Task: Move the task Improve the appâ€™s performance during heavy load periods to the section To-Do in the project VikingTech and sort the tasks in the project by Assignee in Ascending order.
Action: Mouse moved to (69, 374)
Screenshot: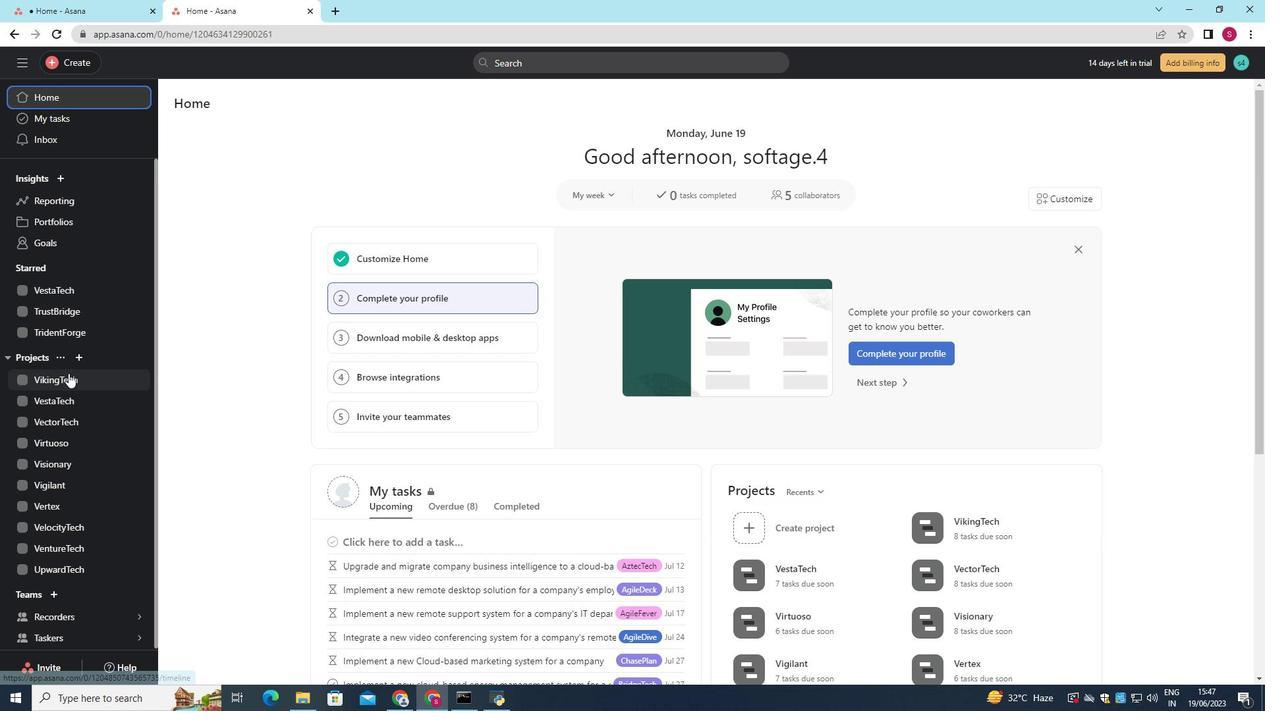 
Action: Mouse pressed left at (69, 374)
Screenshot: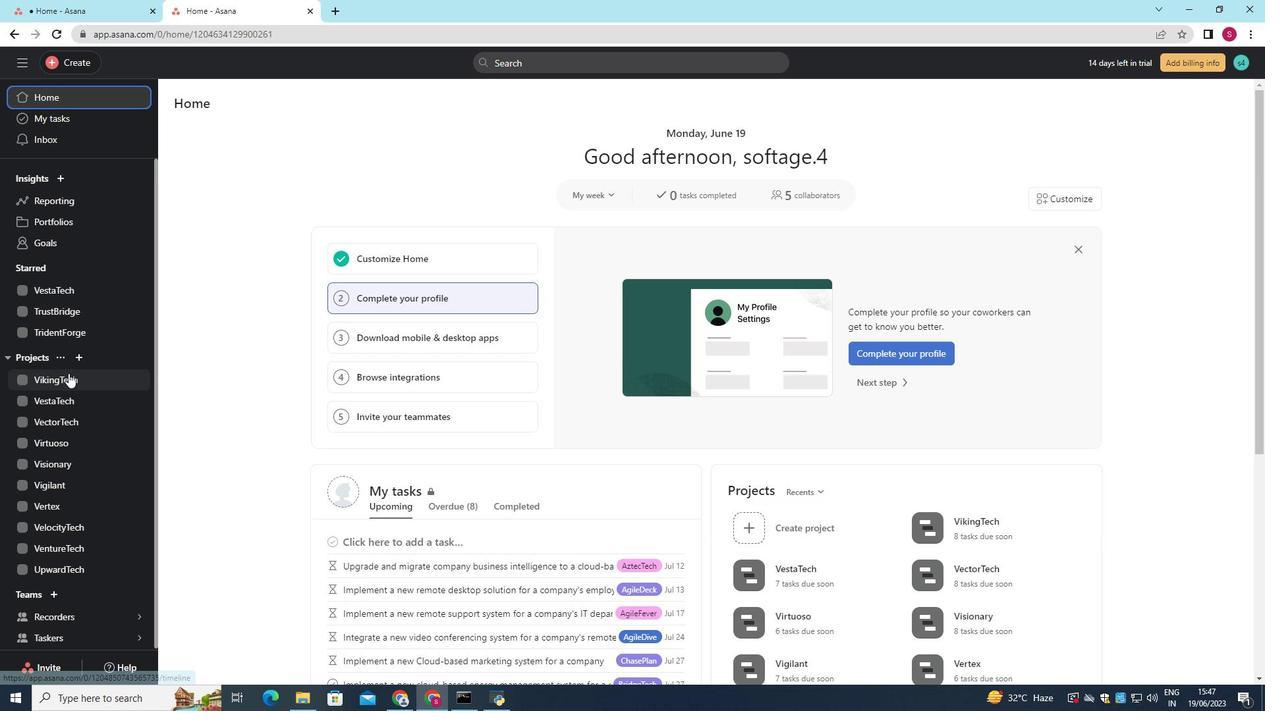 
Action: Mouse moved to (234, 127)
Screenshot: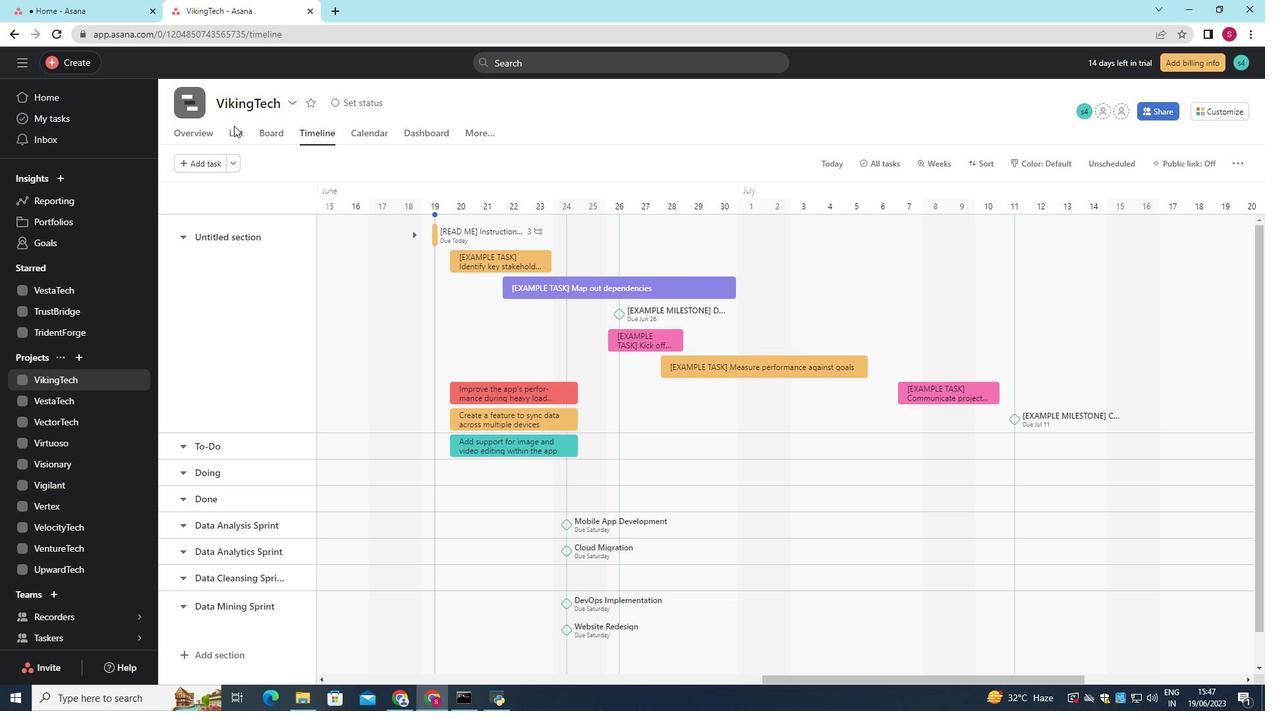 
Action: Mouse pressed left at (234, 127)
Screenshot: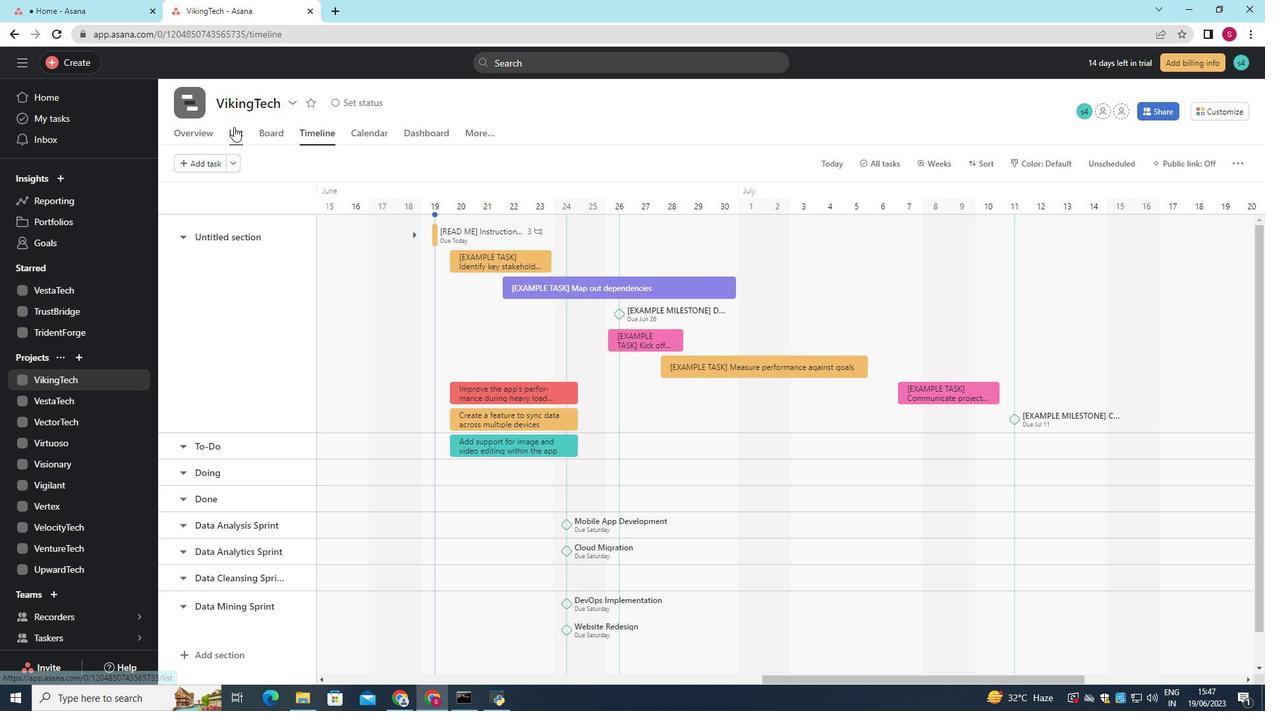 
Action: Mouse moved to (544, 277)
Screenshot: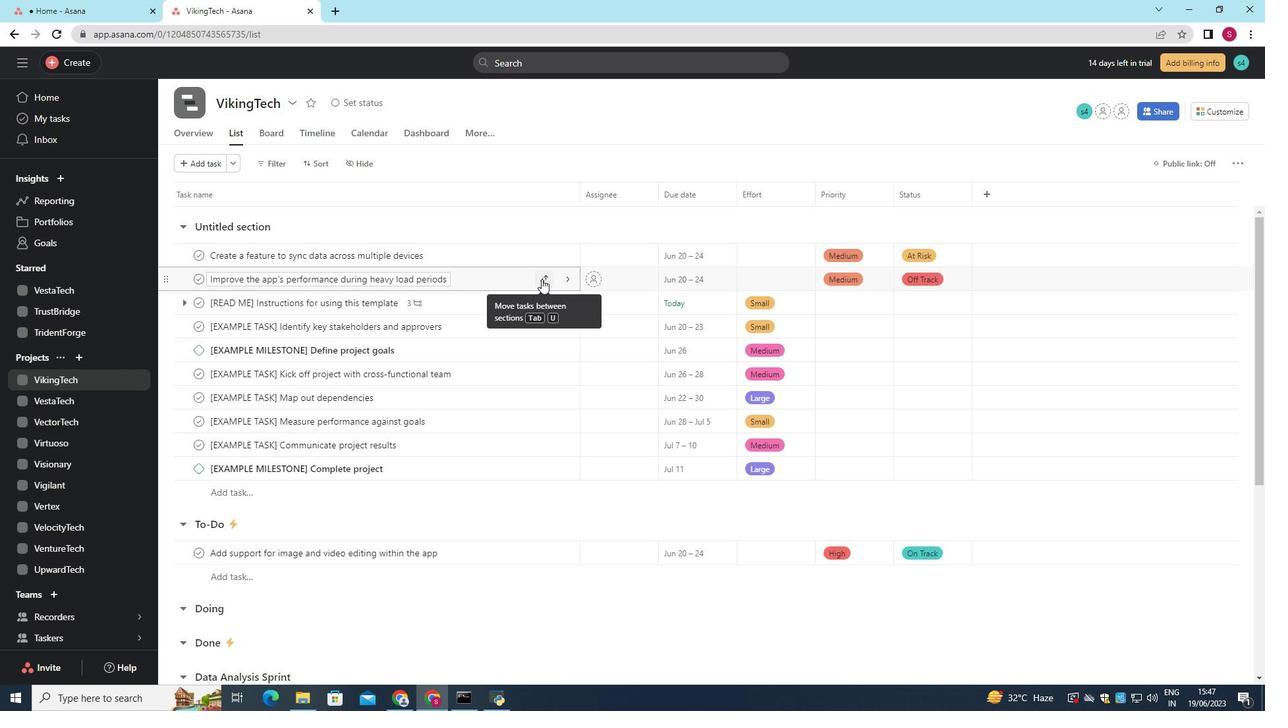 
Action: Mouse pressed left at (544, 277)
Screenshot: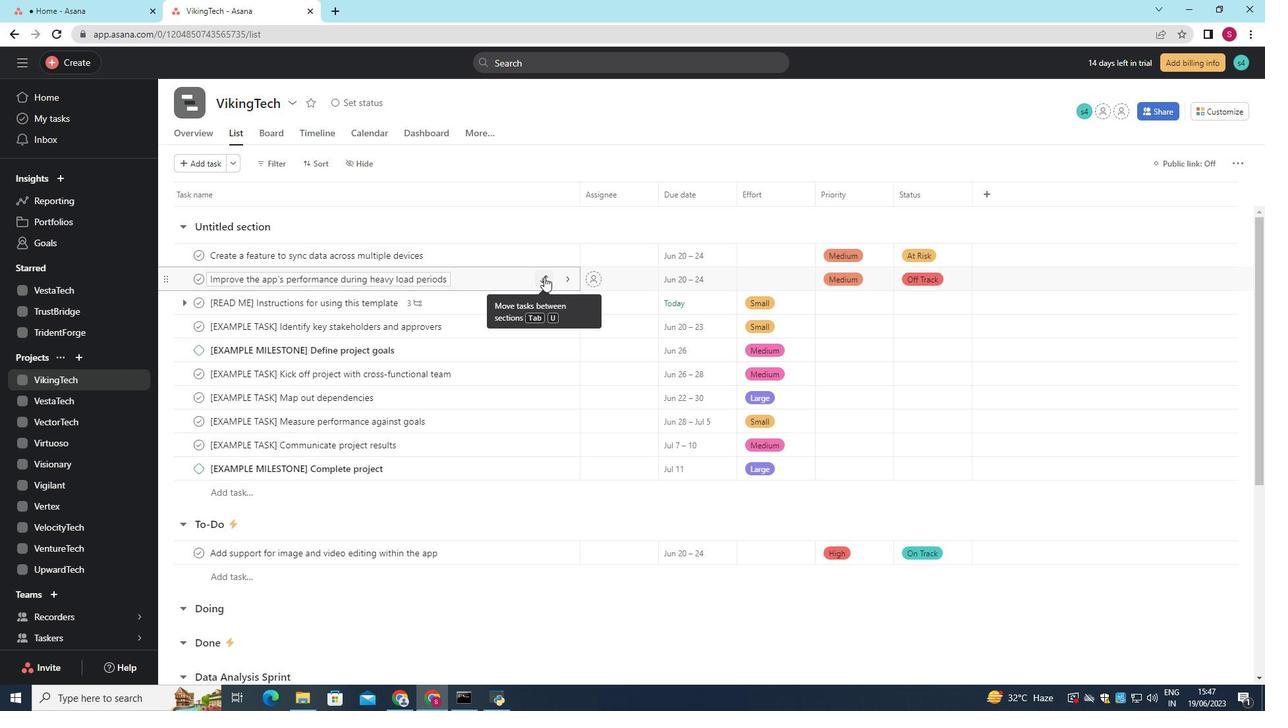 
Action: Mouse moved to (504, 345)
Screenshot: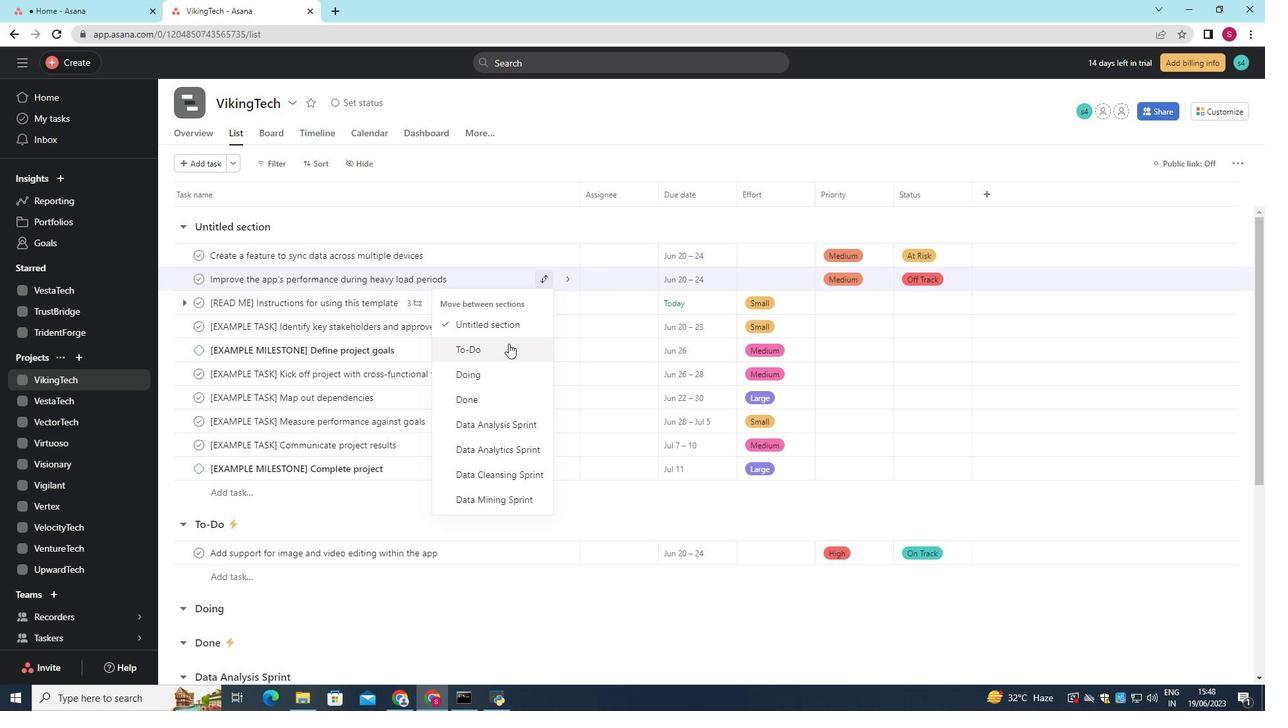 
Action: Mouse pressed left at (504, 345)
Screenshot: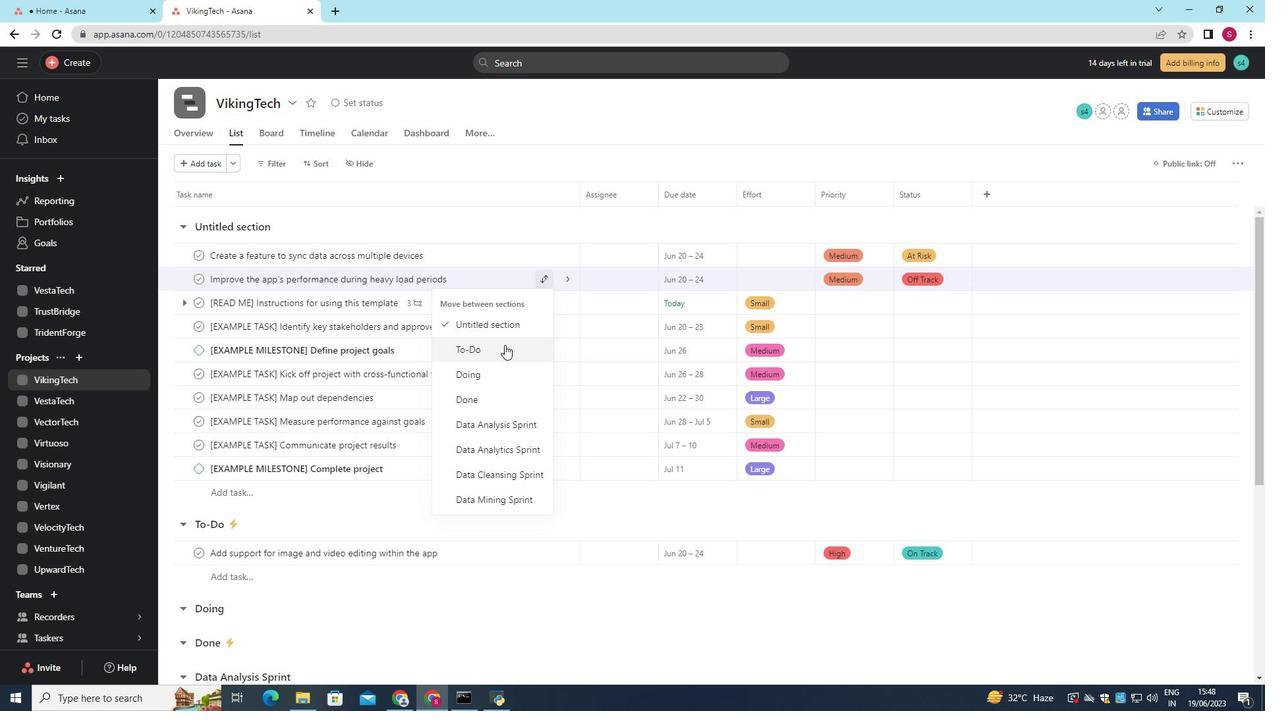 
Action: Mouse moved to (472, 327)
Screenshot: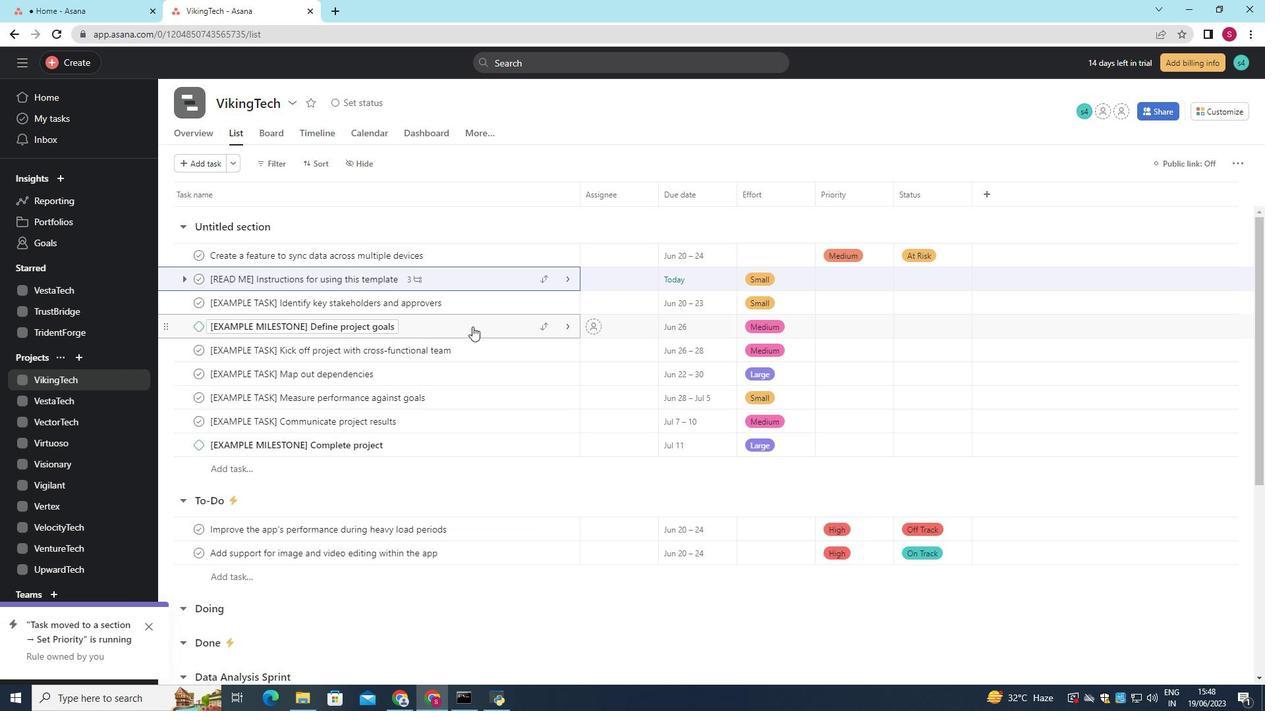 
Action: Mouse scrolled (472, 326) with delta (0, 0)
Screenshot: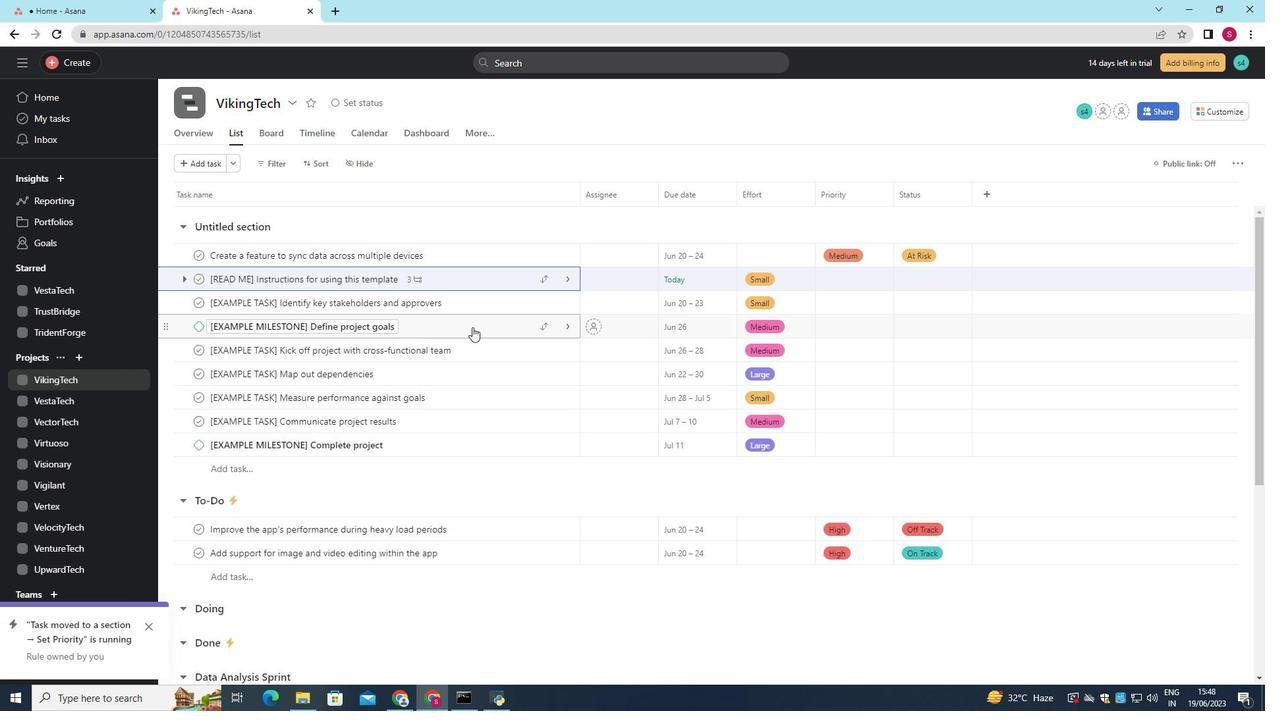 
Action: Mouse scrolled (472, 326) with delta (0, 0)
Screenshot: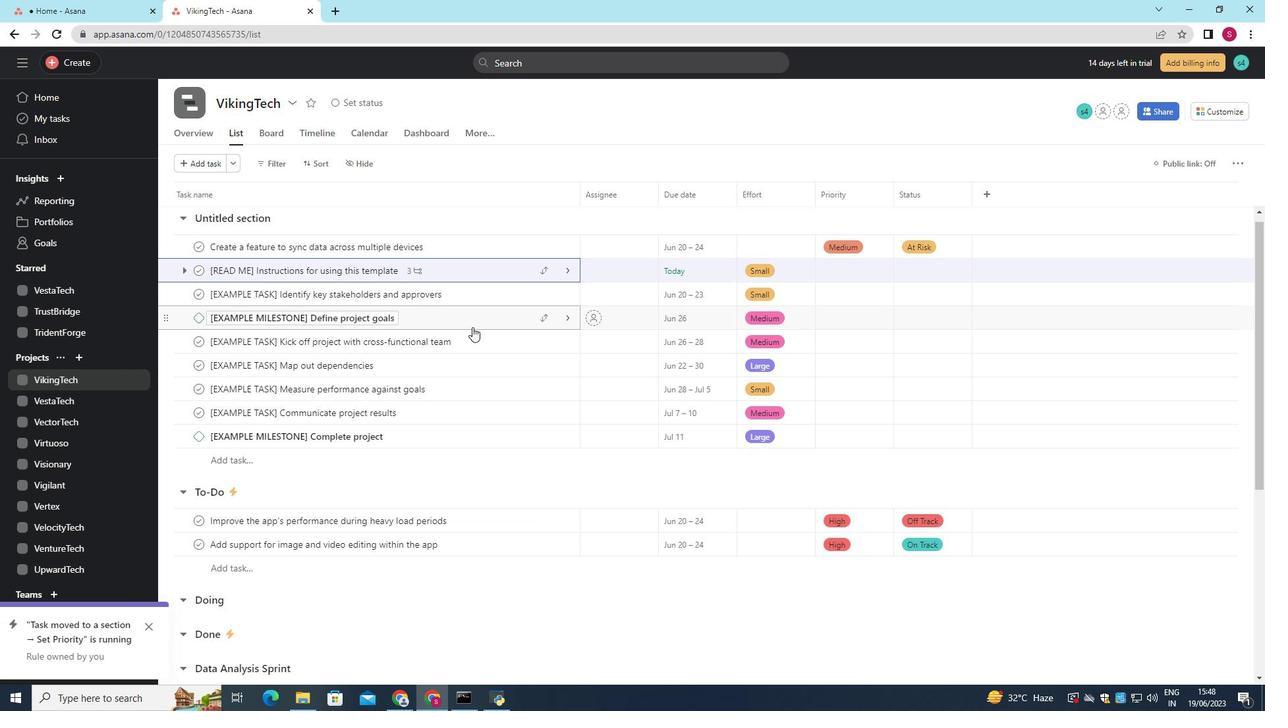 
Action: Mouse scrolled (472, 326) with delta (0, 0)
Screenshot: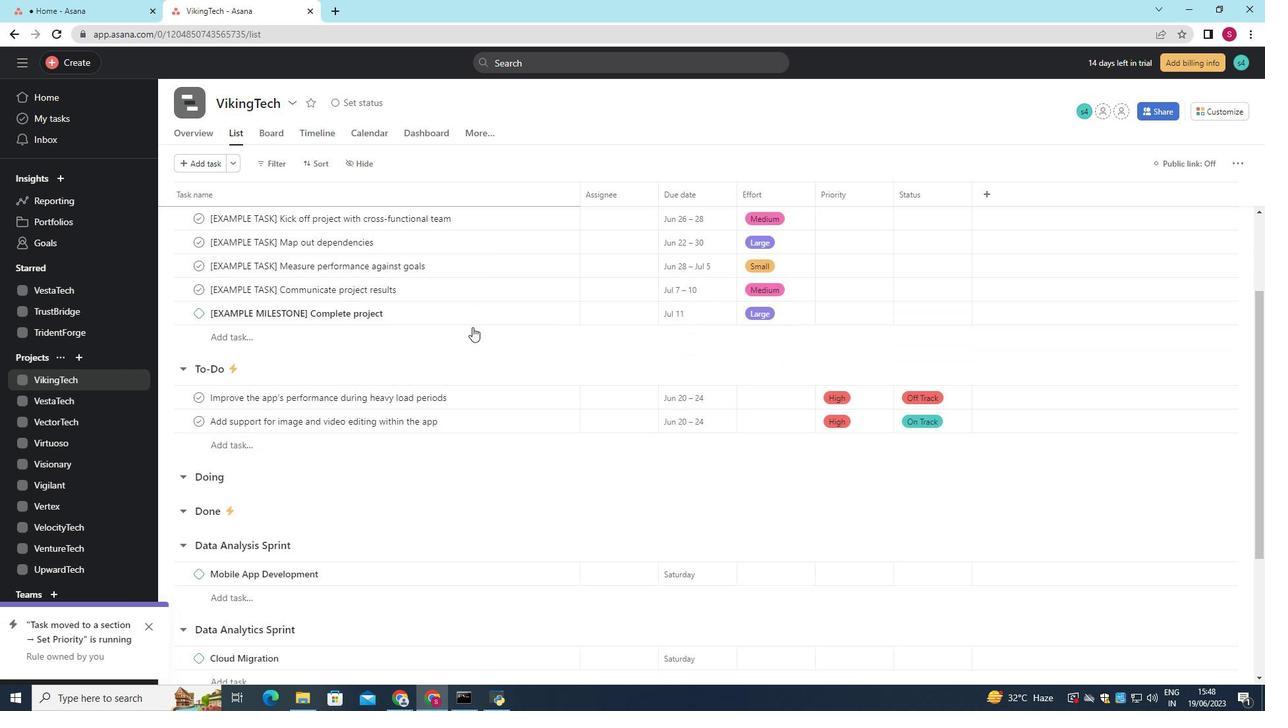 
Action: Mouse moved to (491, 326)
Screenshot: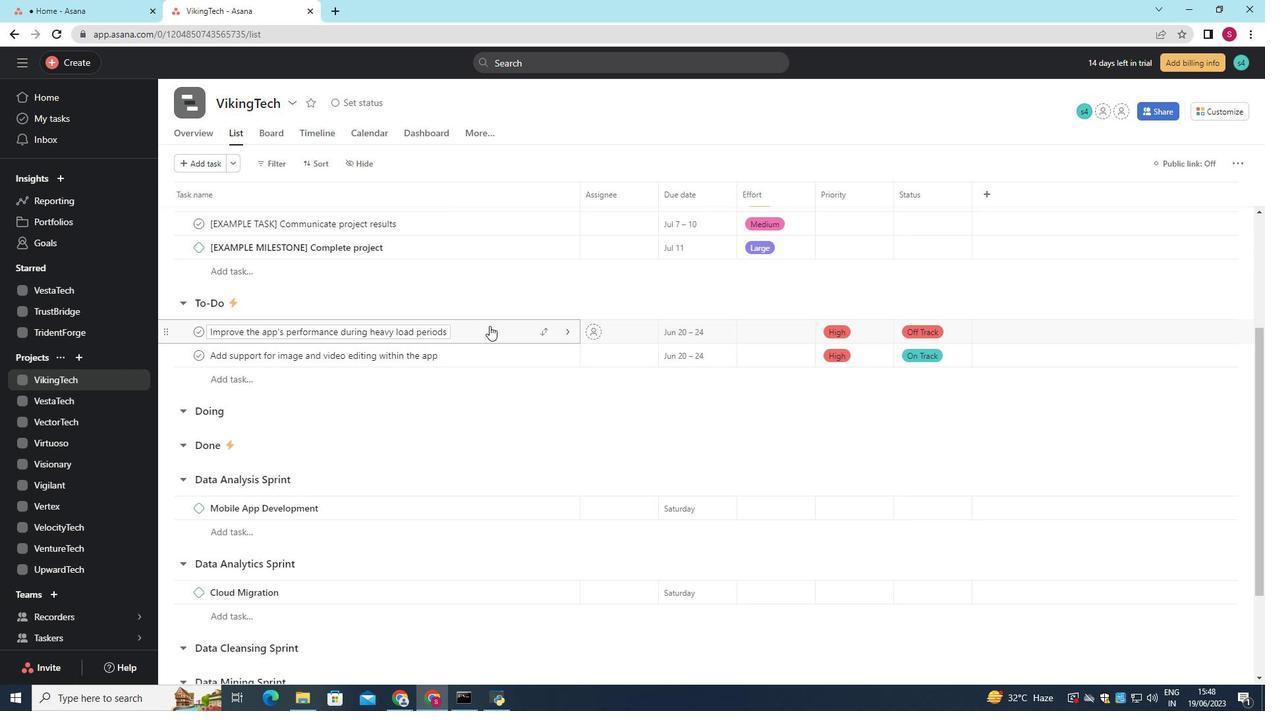 
Action: Mouse pressed left at (491, 326)
Screenshot: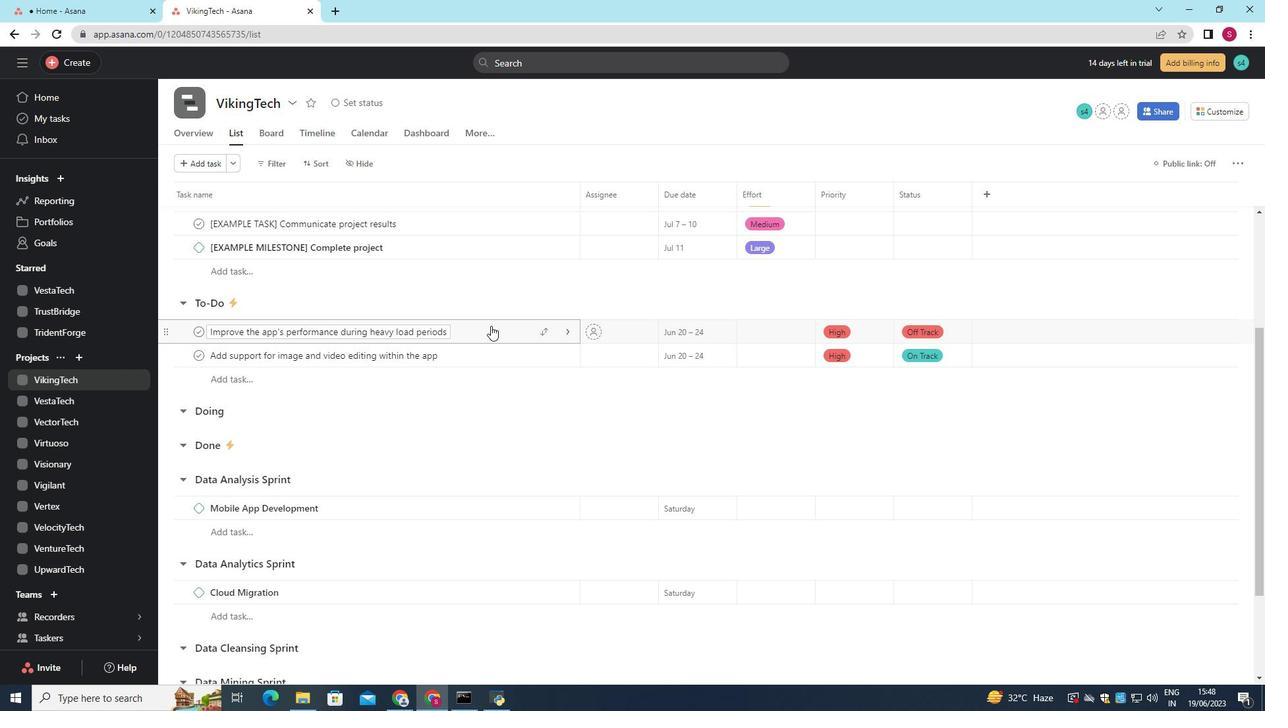 
Action: Mouse moved to (319, 166)
Screenshot: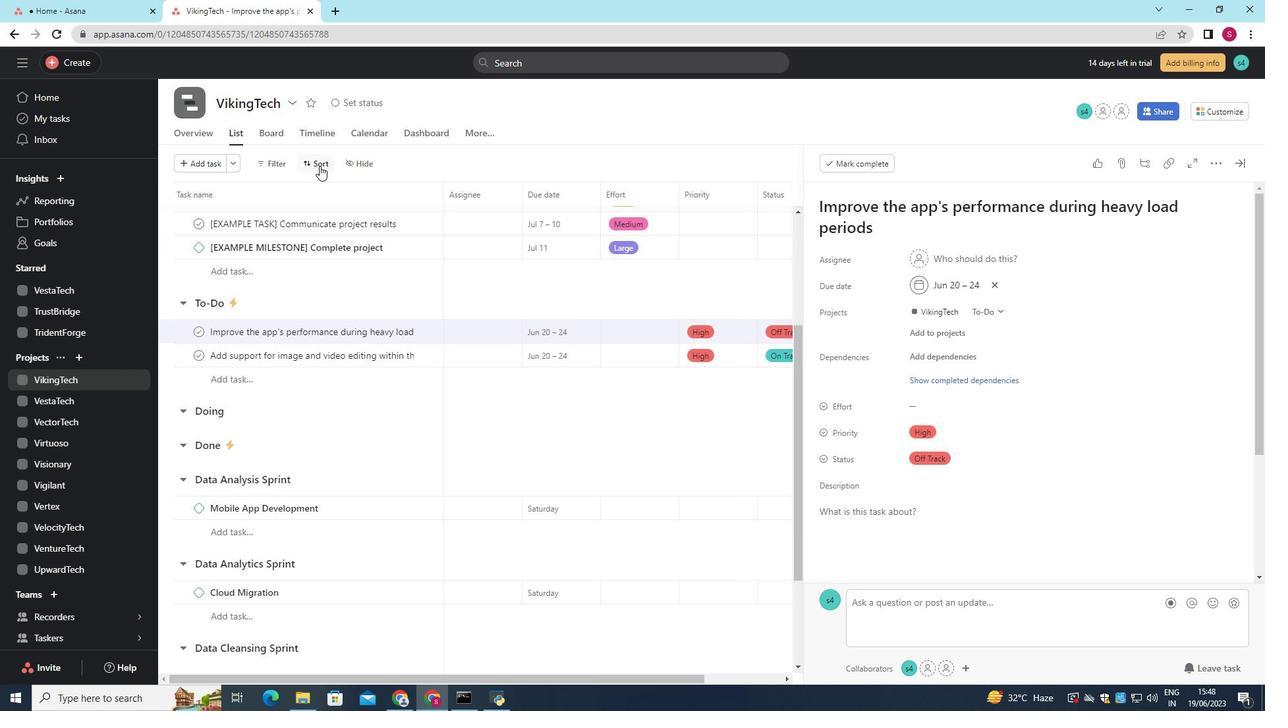 
Action: Mouse pressed left at (319, 166)
Screenshot: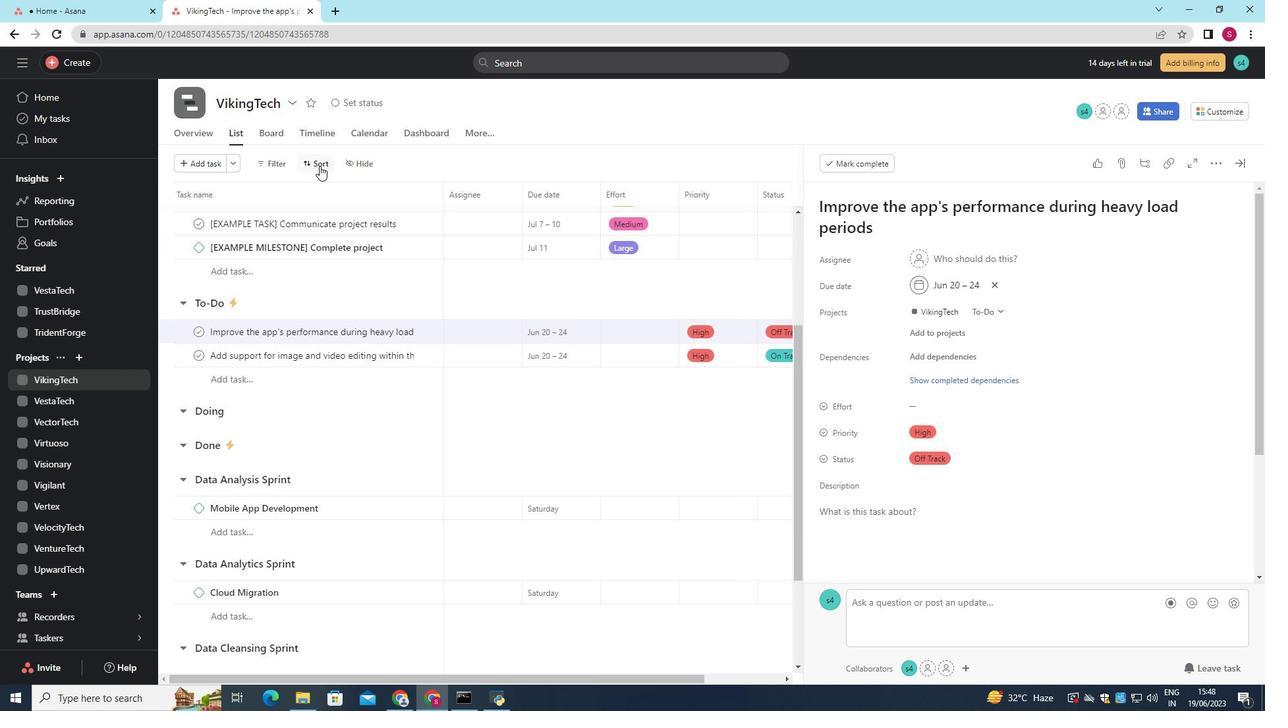 
Action: Mouse moved to (346, 268)
Screenshot: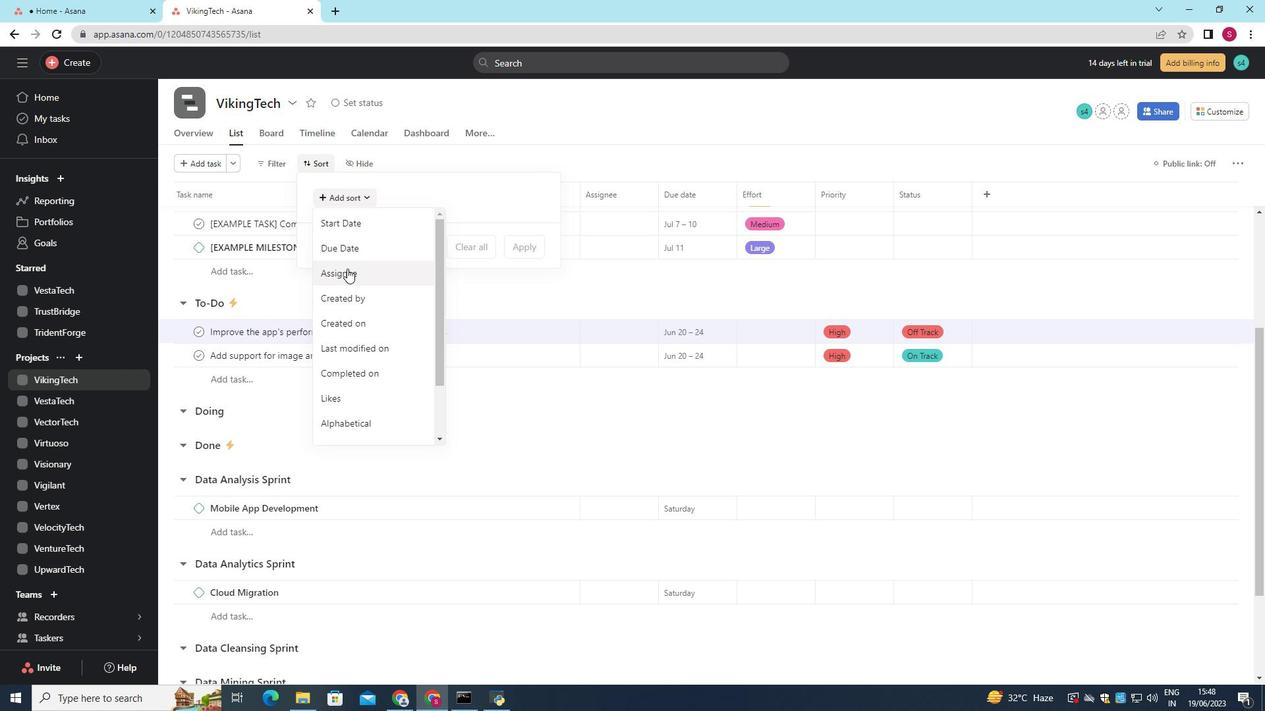 
Action: Mouse pressed left at (346, 268)
Screenshot: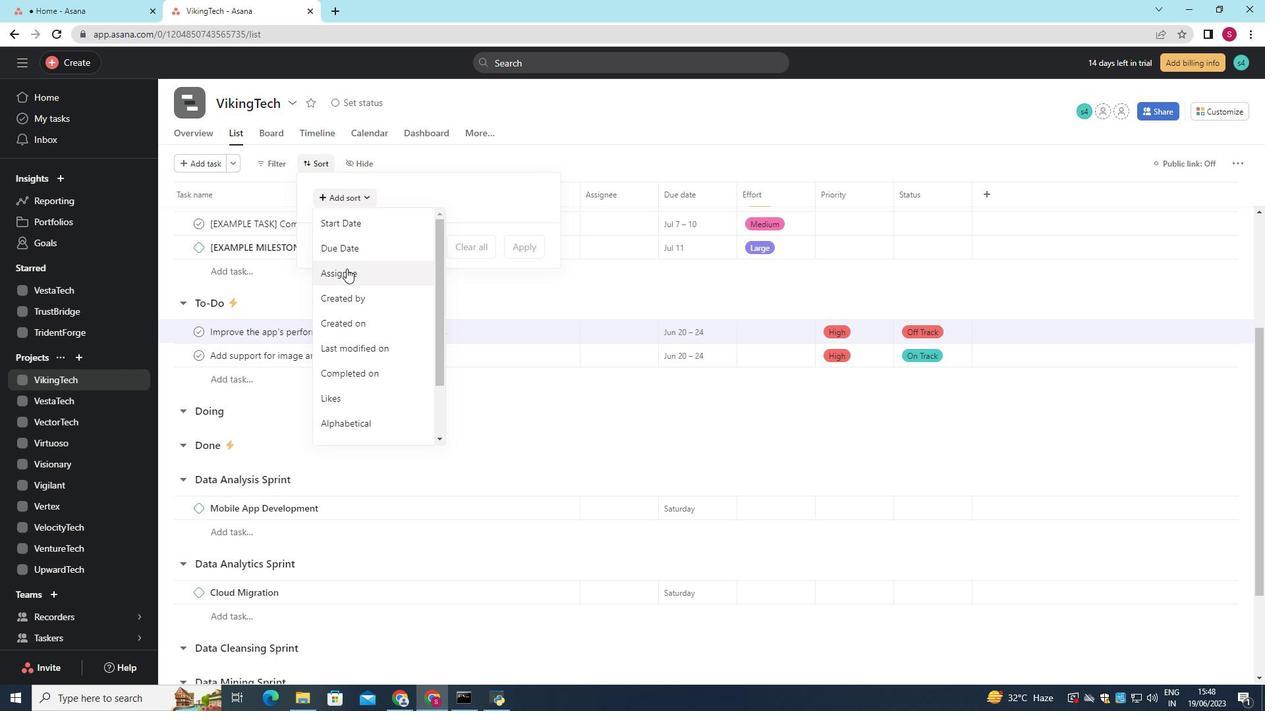 
Action: Mouse moved to (408, 220)
Screenshot: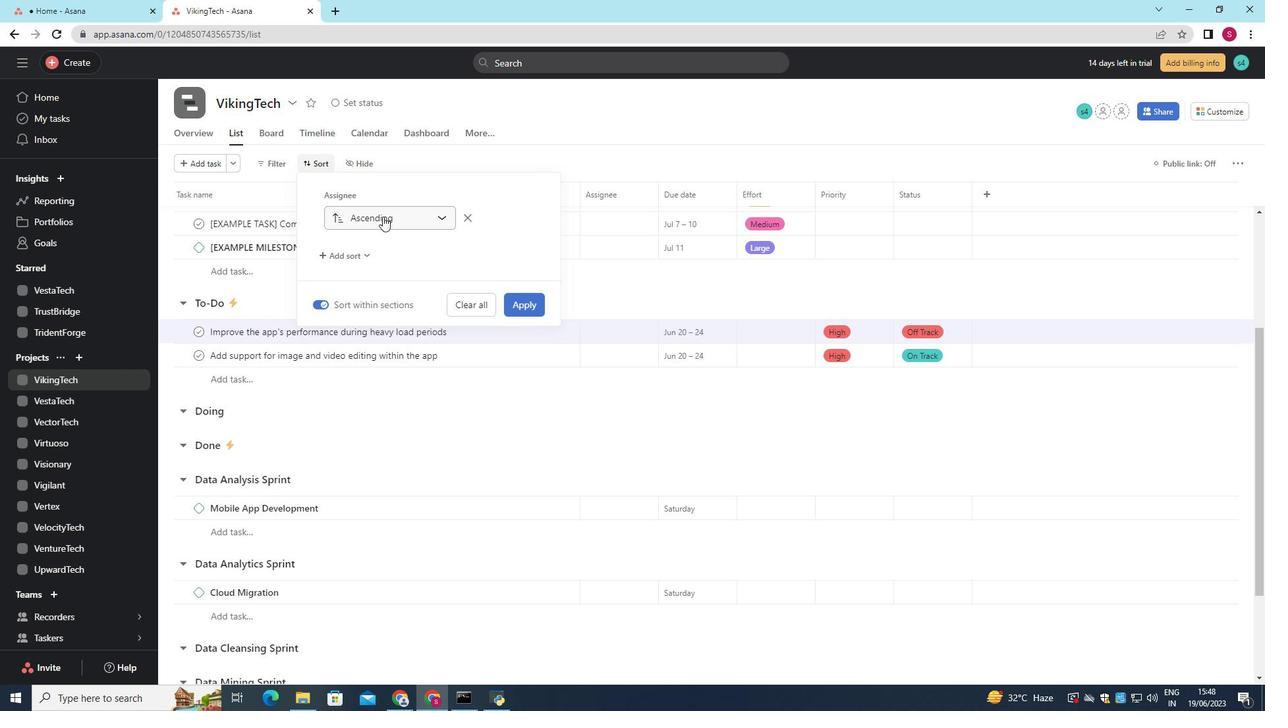 
Action: Mouse pressed left at (408, 220)
Screenshot: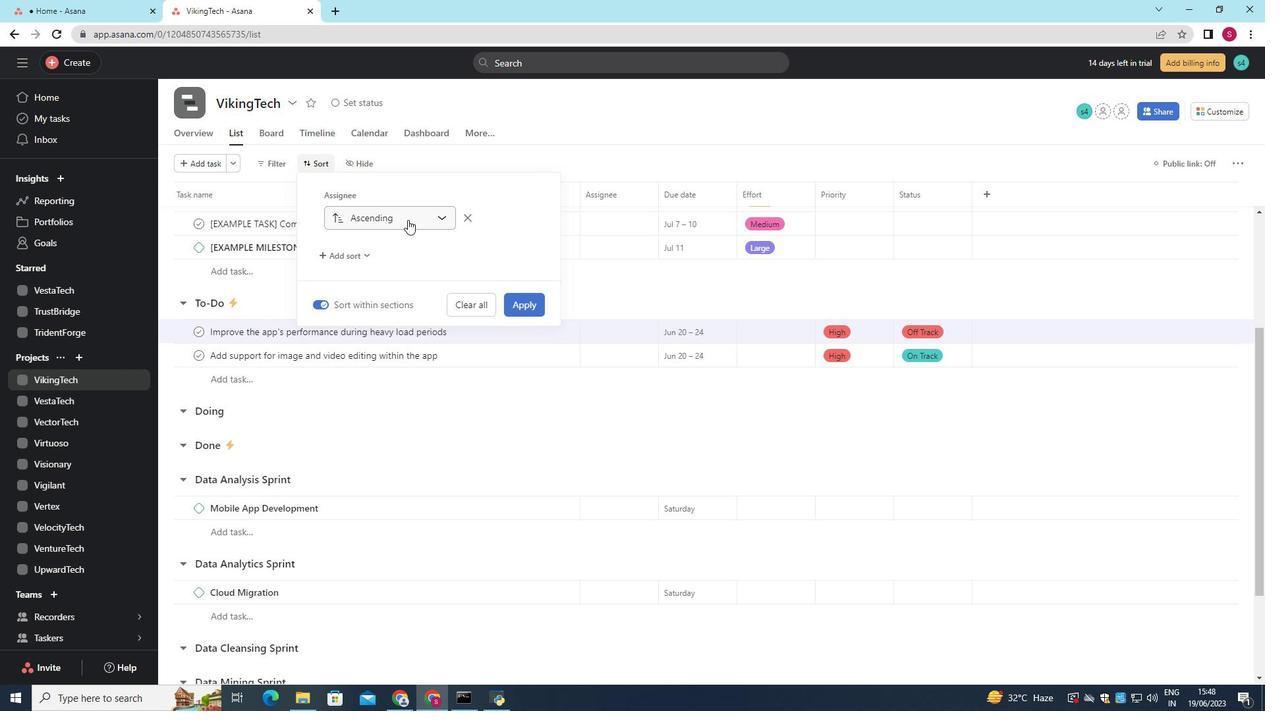 
Action: Mouse moved to (402, 239)
Screenshot: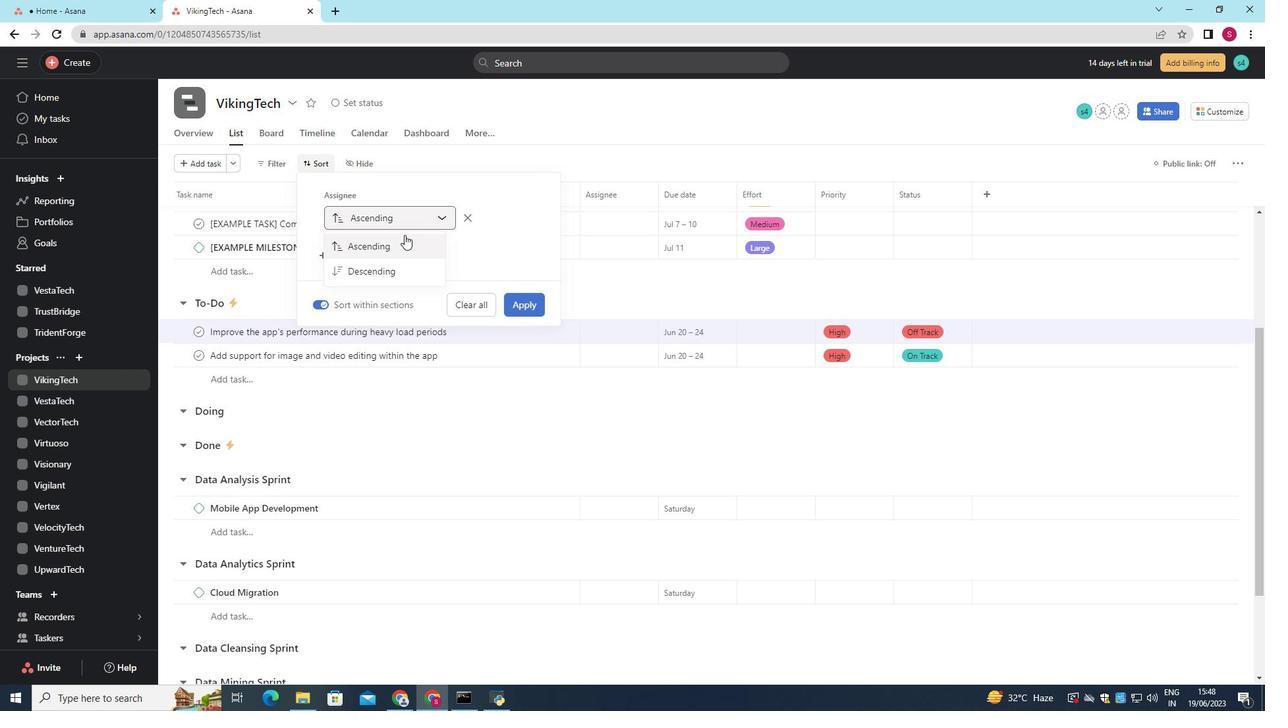 
Action: Mouse pressed left at (402, 239)
Screenshot: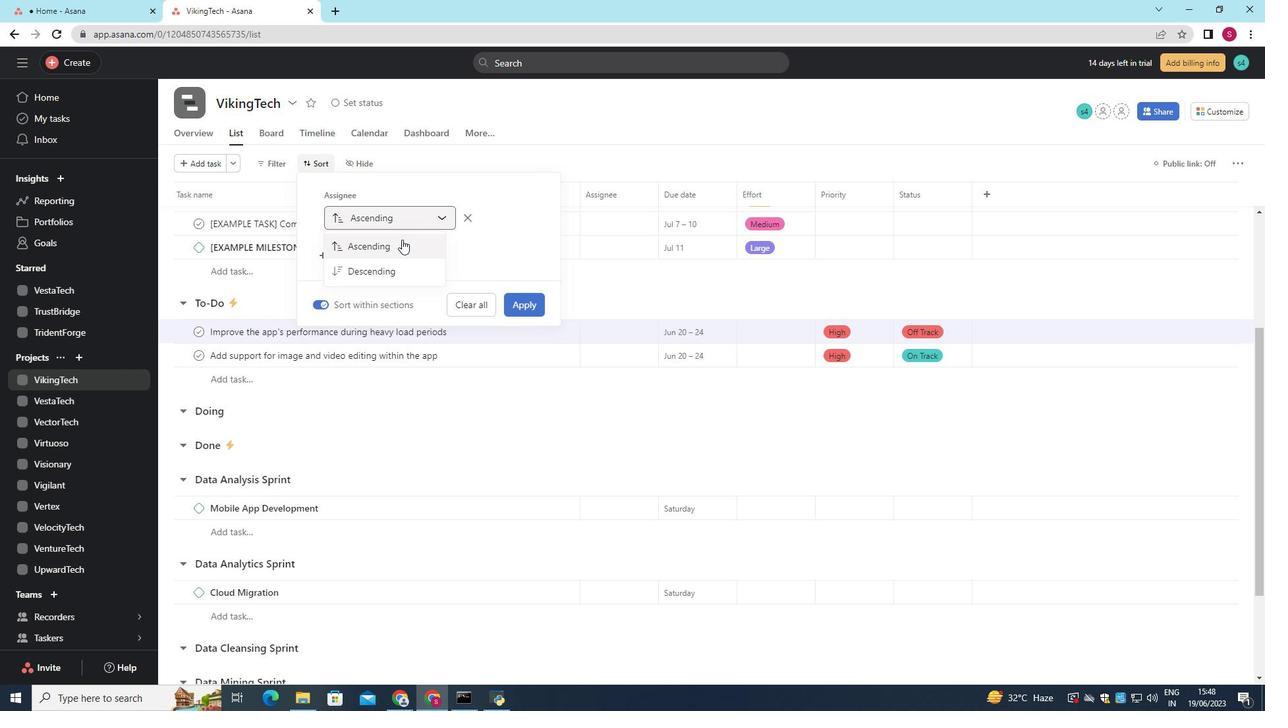 
Action: Mouse moved to (528, 299)
Screenshot: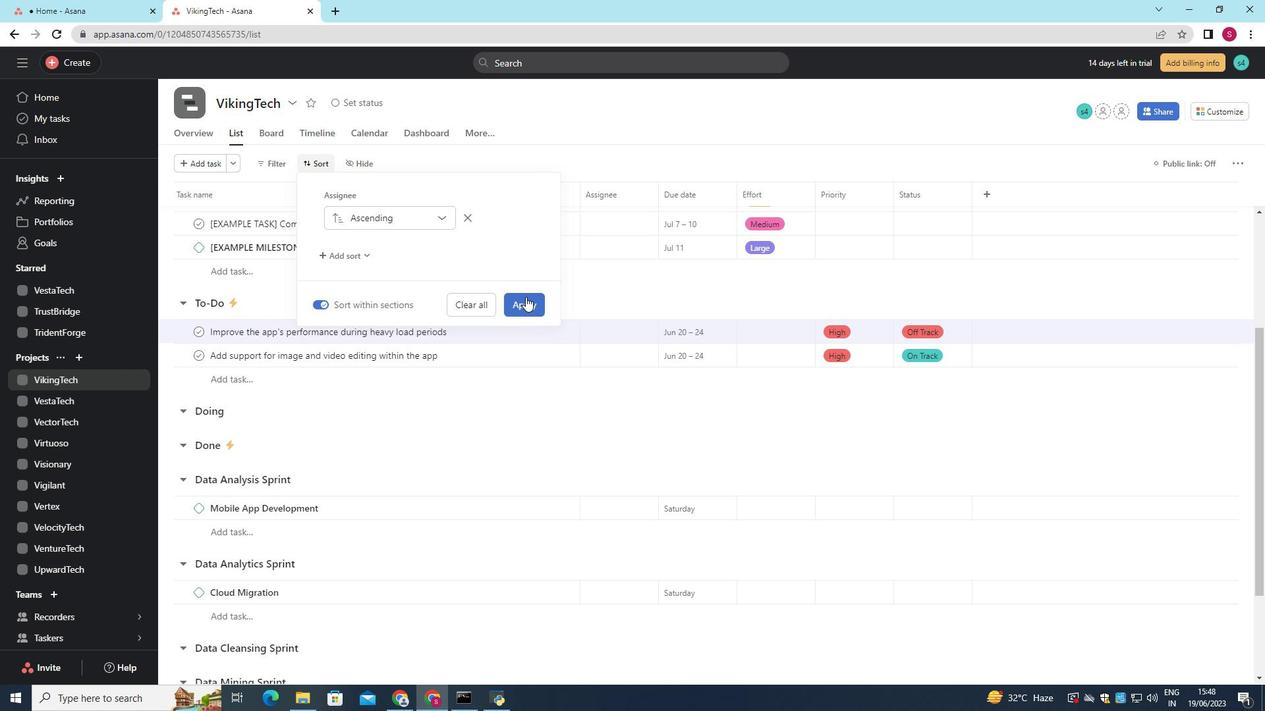 
Action: Mouse pressed left at (528, 299)
Screenshot: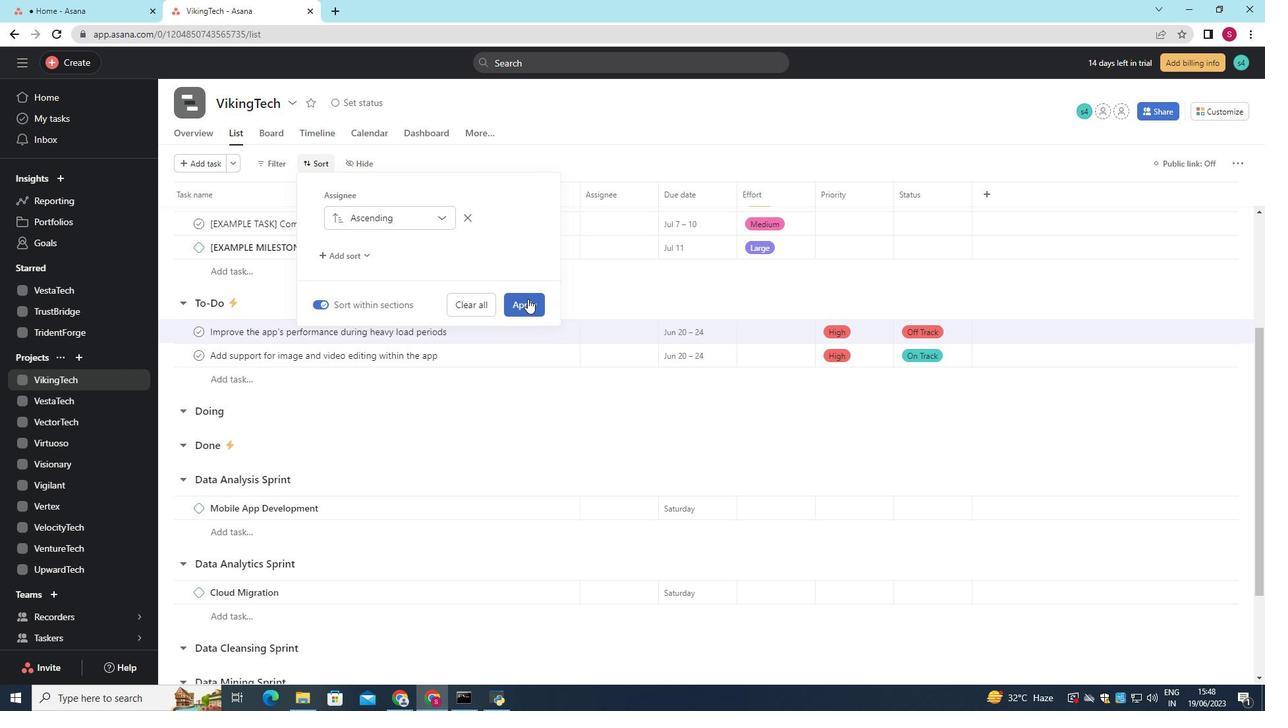 
Action: Mouse moved to (532, 275)
Screenshot: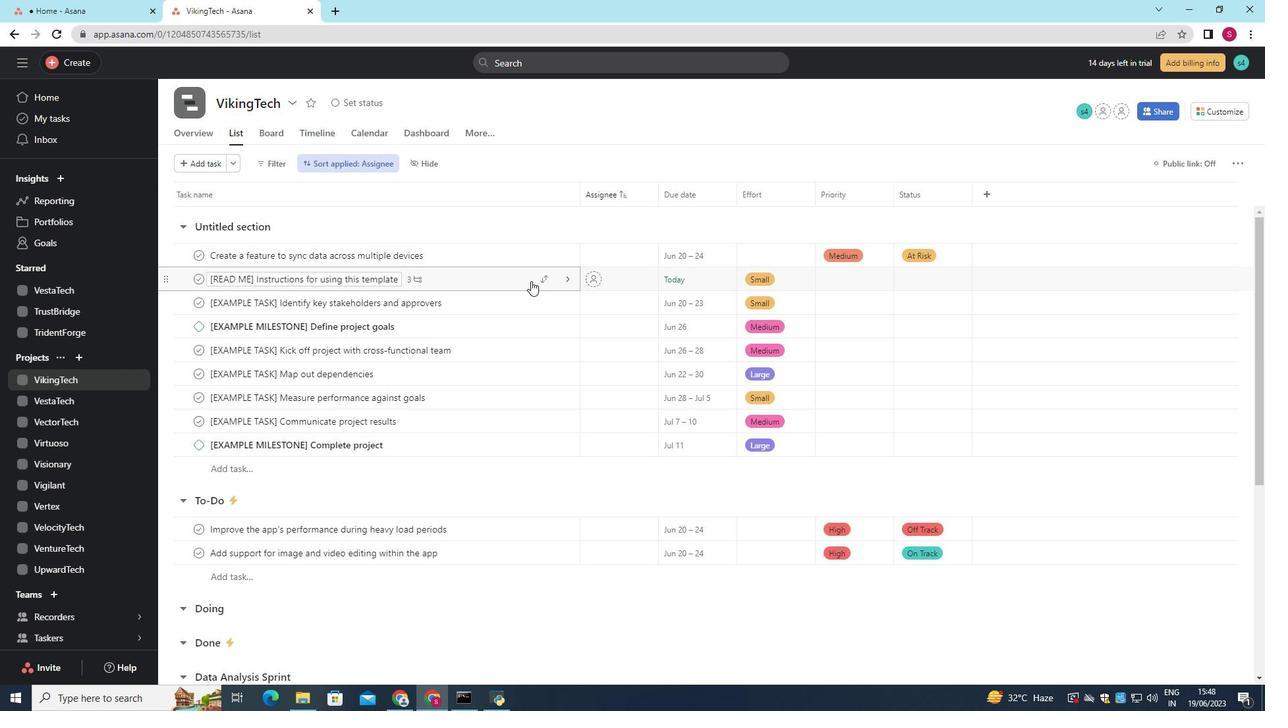 
